 Task: Sort the products in the category "Mexican Cheese Blend" by unit price (low first).
Action: Mouse moved to (938, 320)
Screenshot: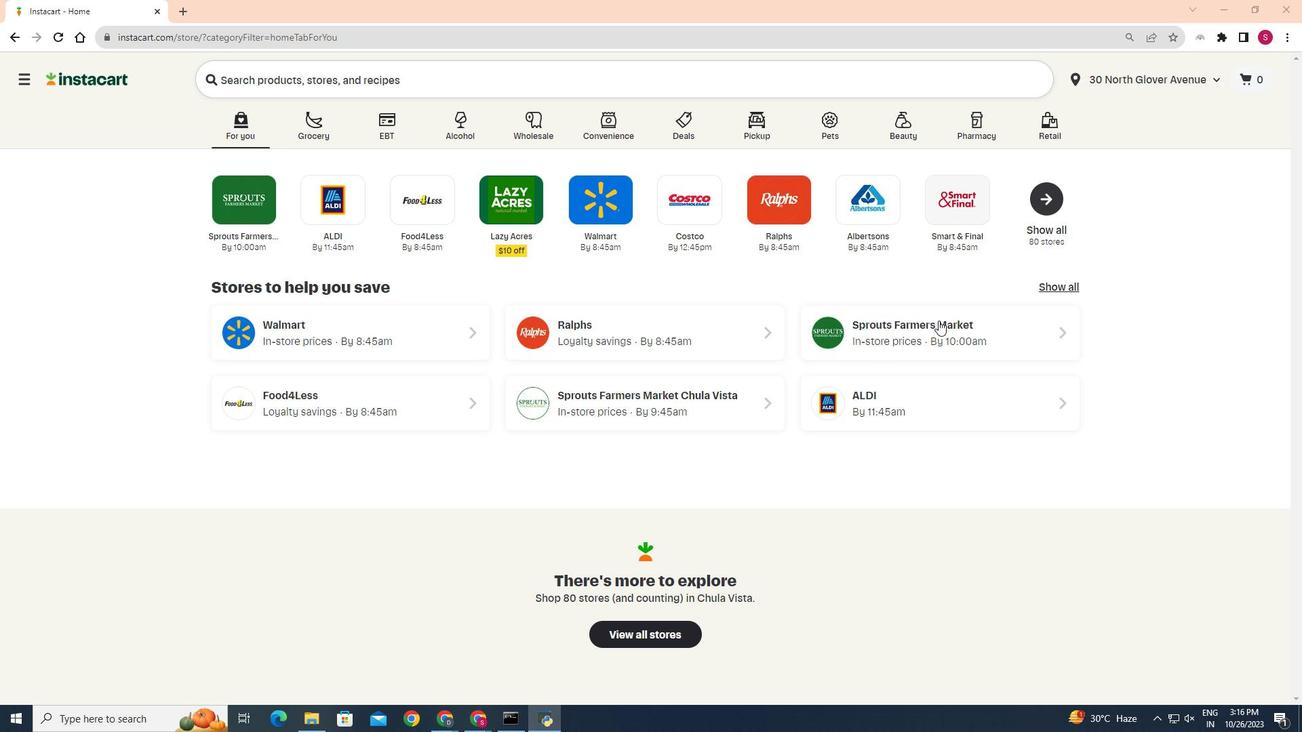 
Action: Mouse pressed left at (938, 320)
Screenshot: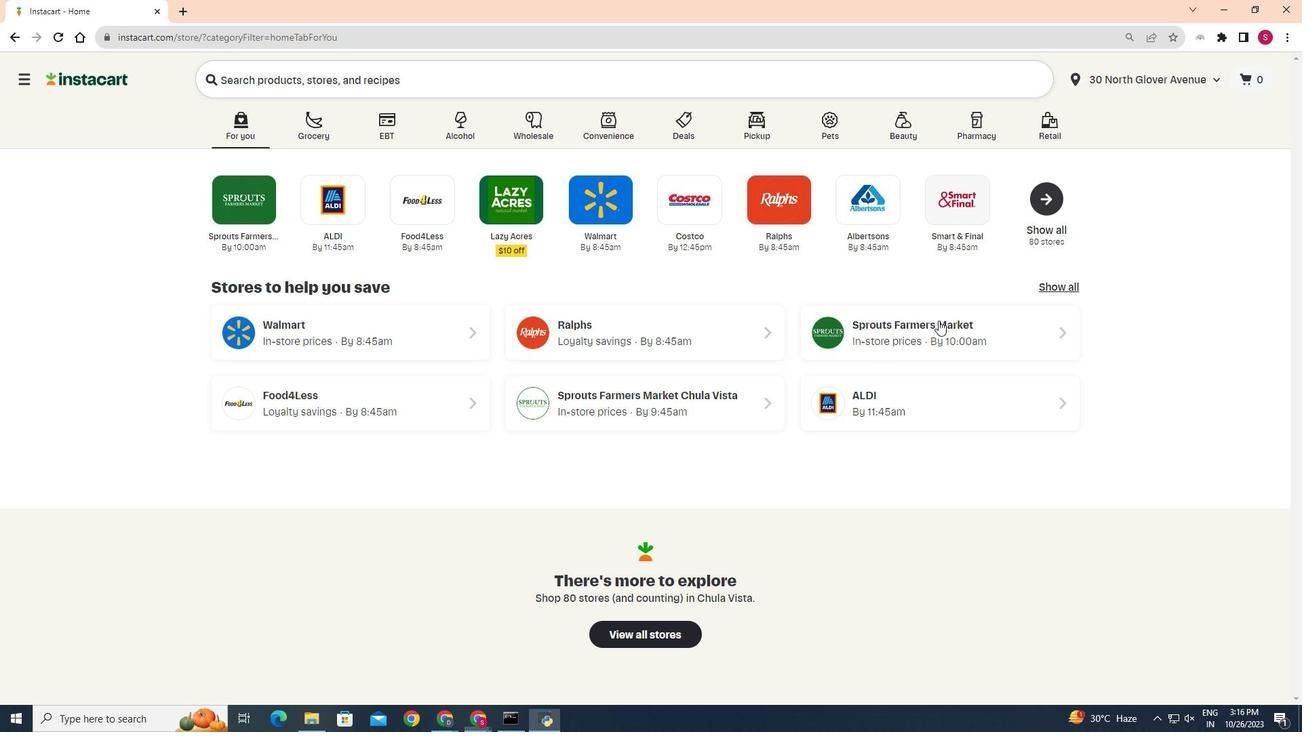 
Action: Mouse moved to (56, 565)
Screenshot: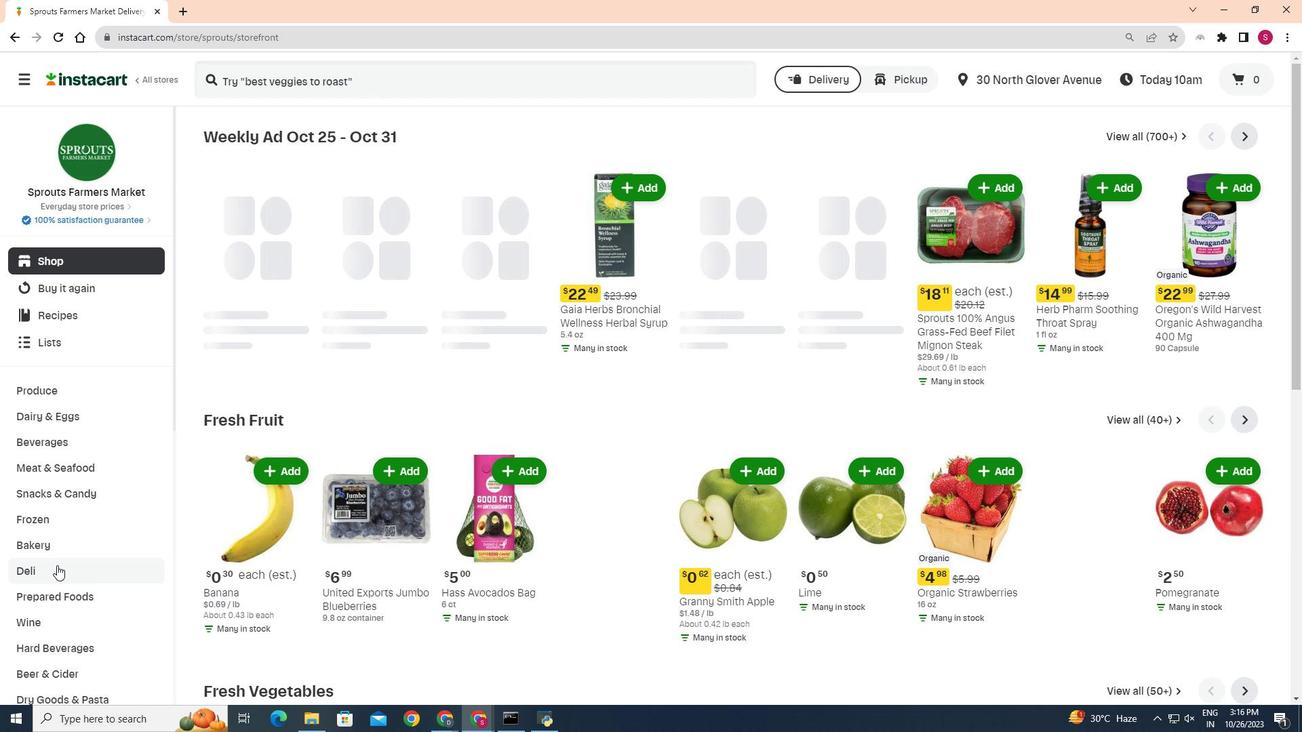 
Action: Mouse pressed left at (56, 565)
Screenshot: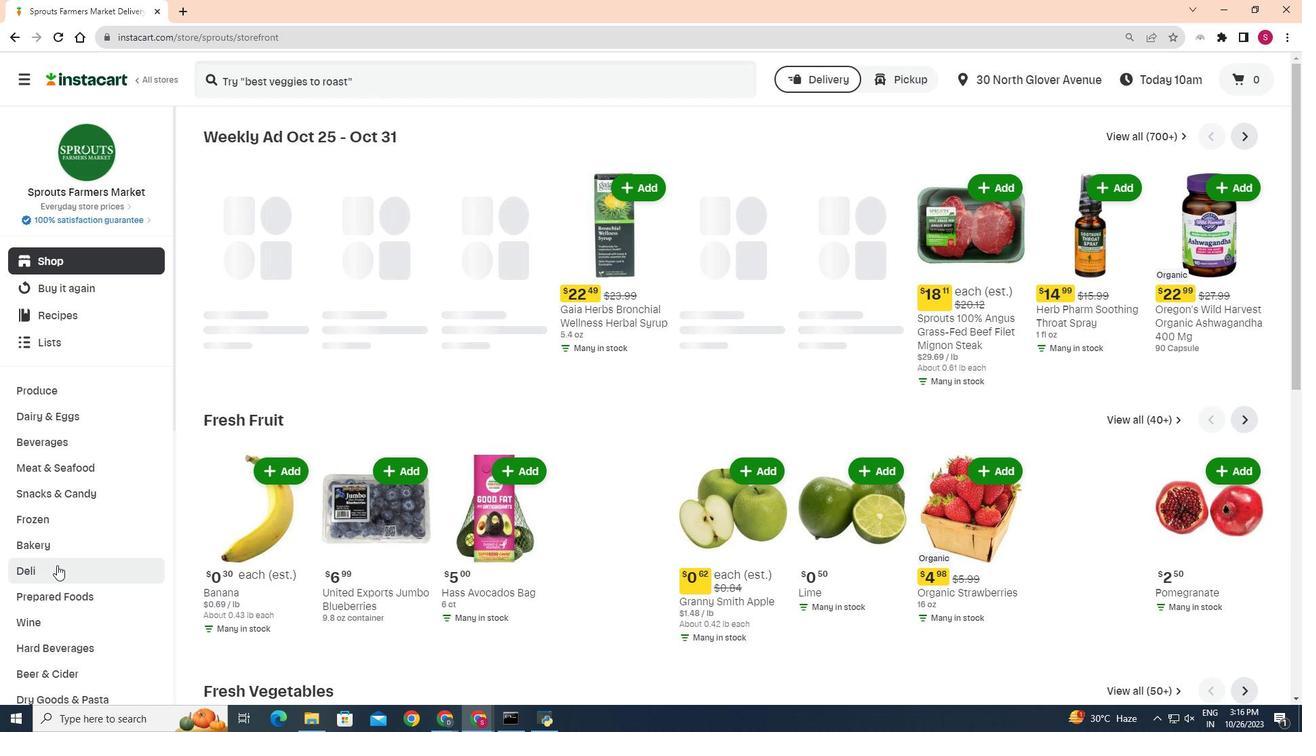 
Action: Mouse moved to (339, 164)
Screenshot: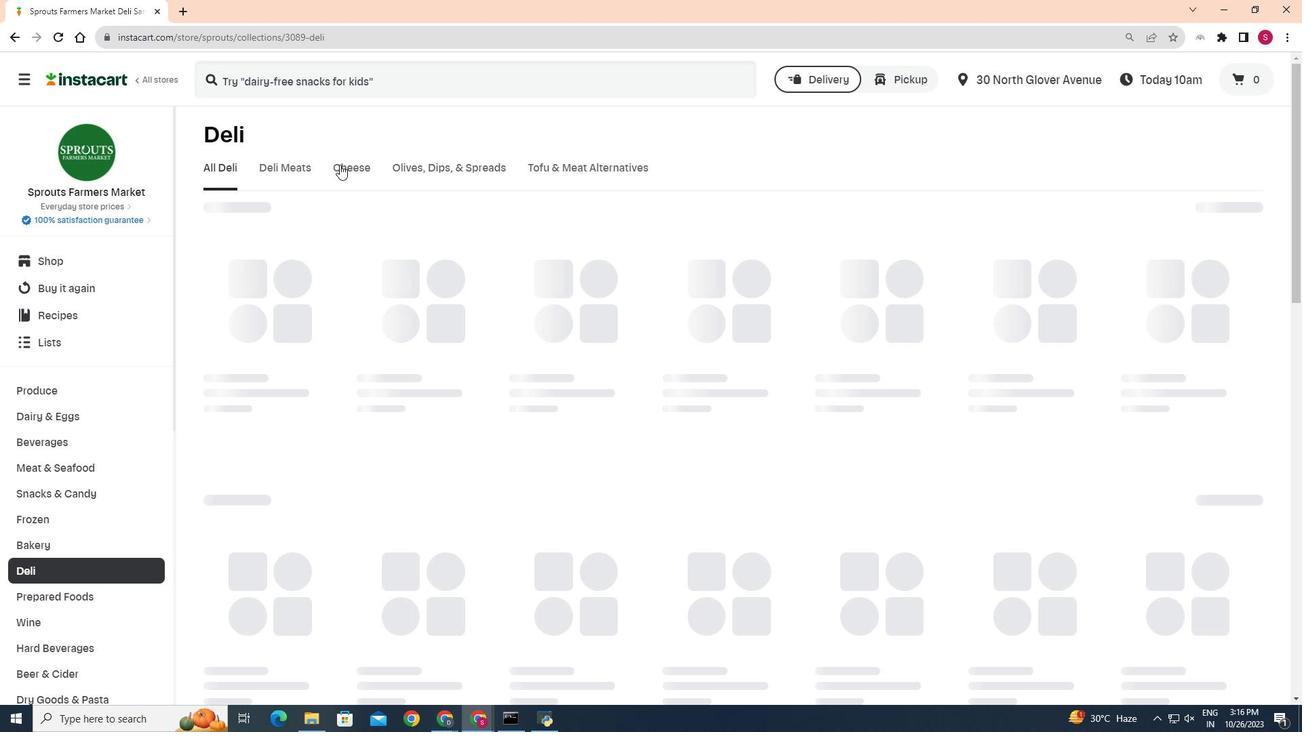 
Action: Mouse pressed left at (339, 164)
Screenshot: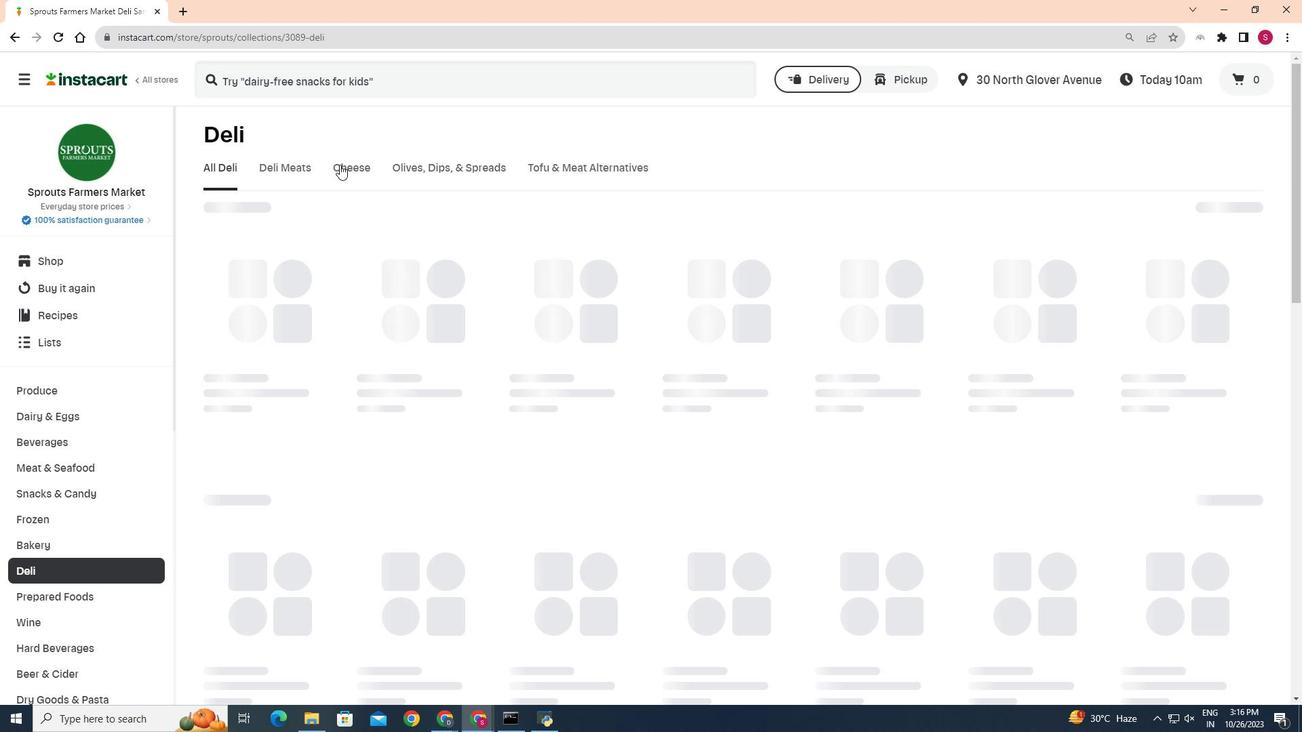 
Action: Mouse moved to (427, 209)
Screenshot: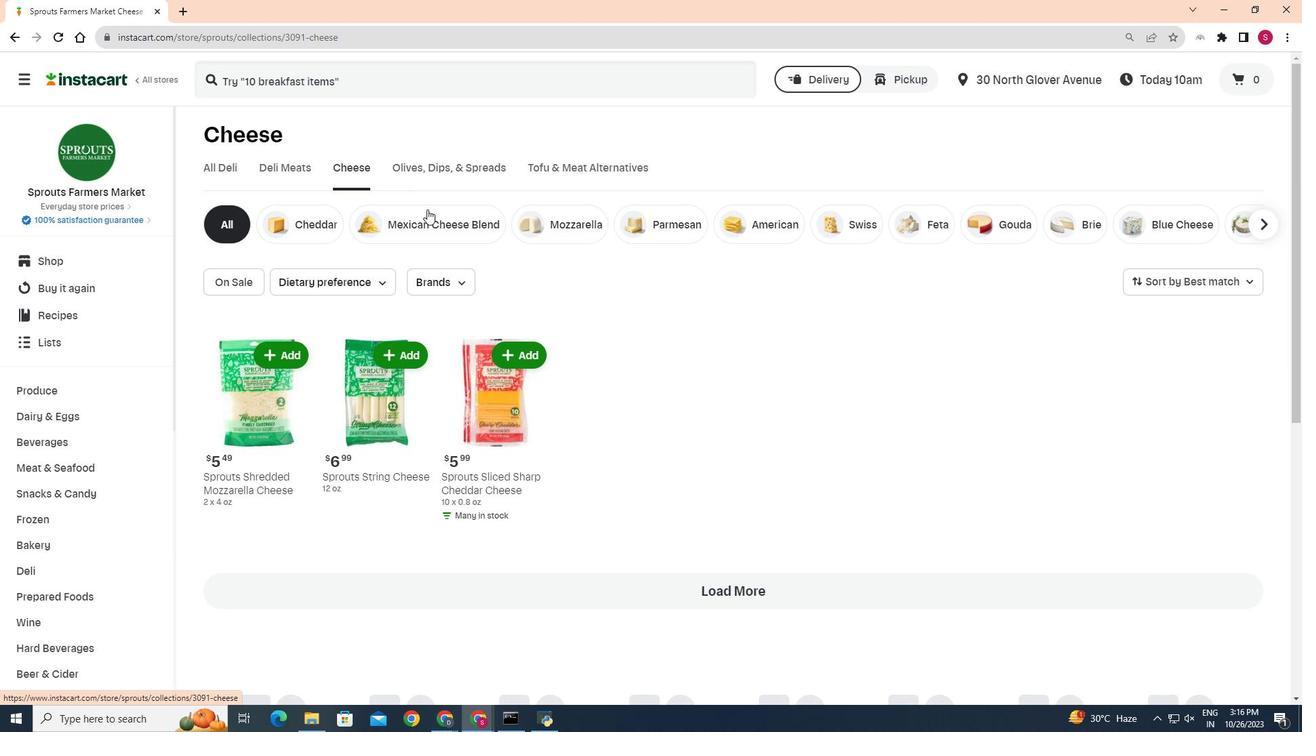 
Action: Mouse pressed left at (427, 209)
Screenshot: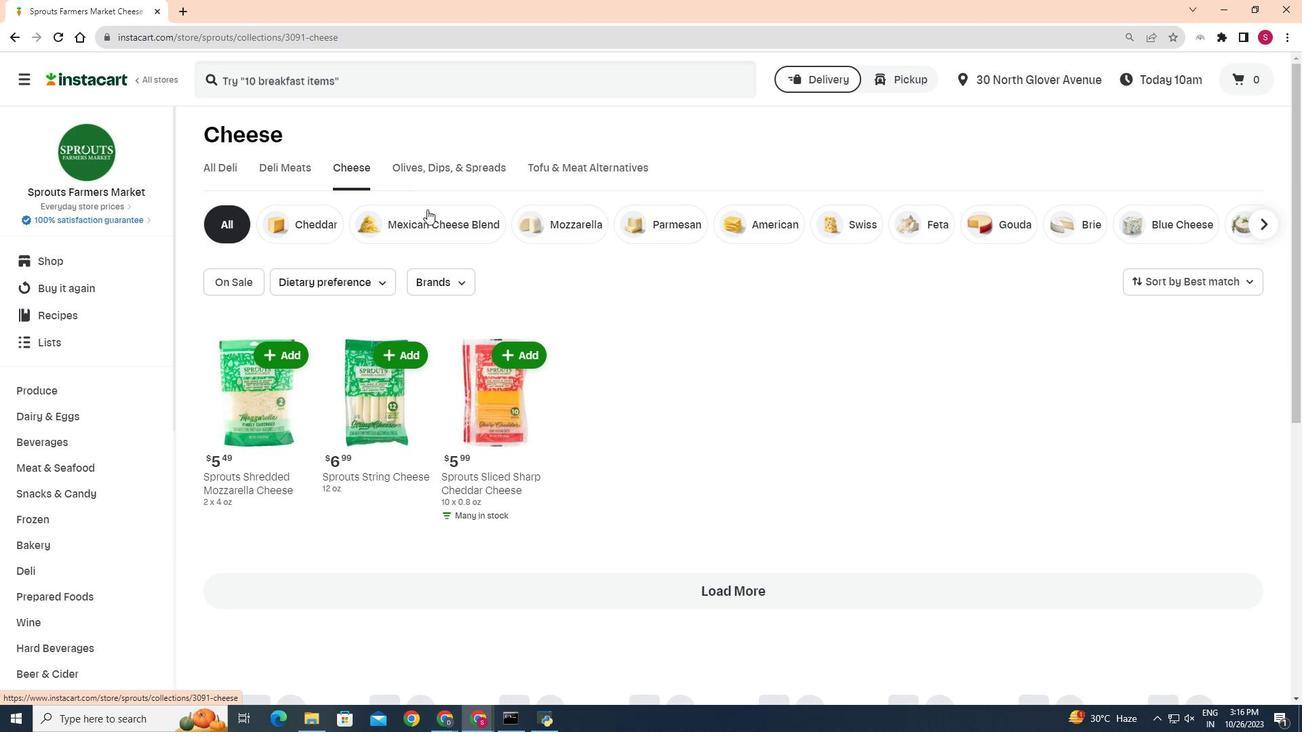 
Action: Mouse moved to (1250, 282)
Screenshot: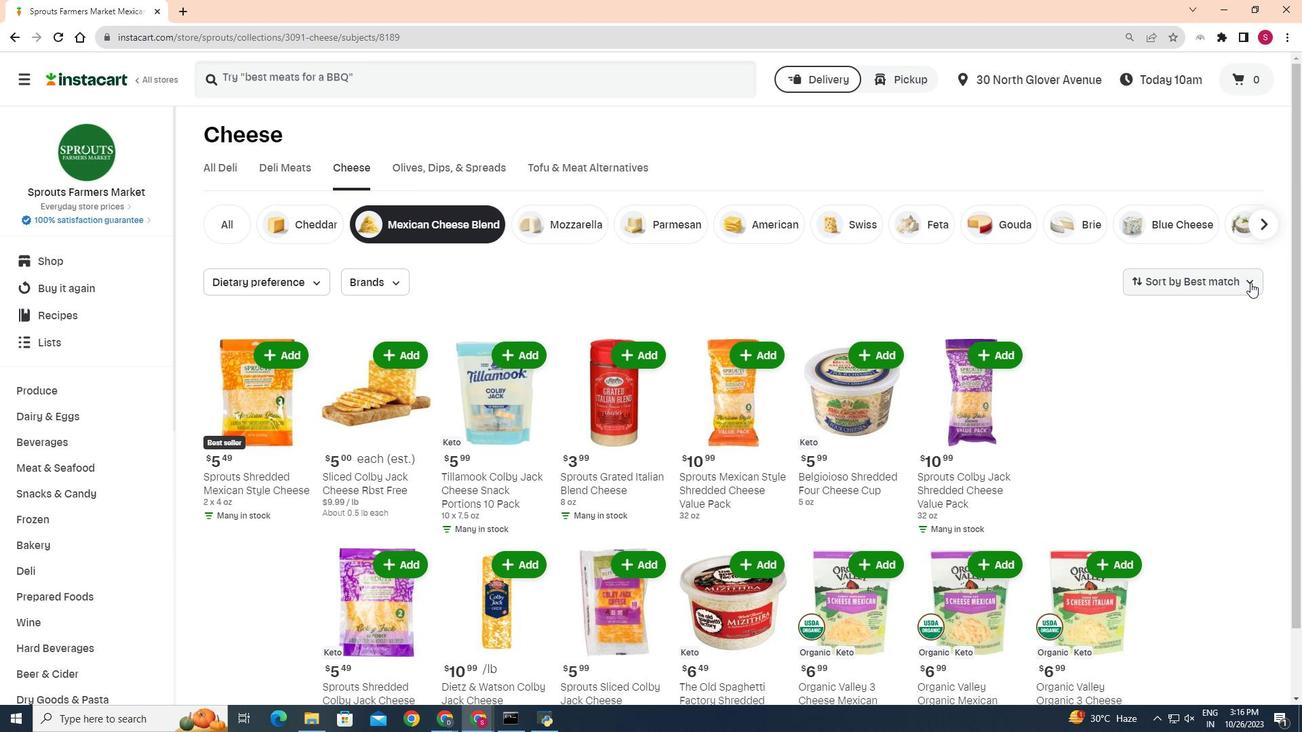 
Action: Mouse pressed left at (1250, 282)
Screenshot: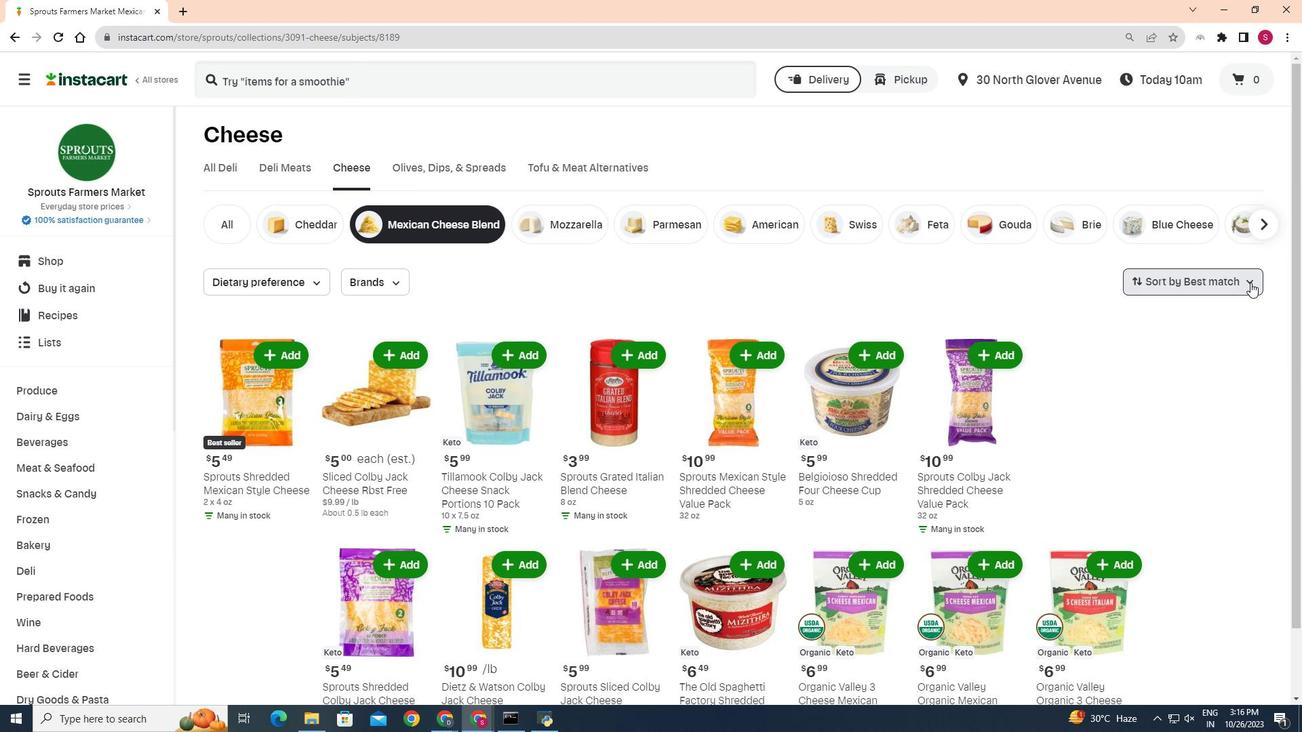 
Action: Mouse moved to (1229, 409)
Screenshot: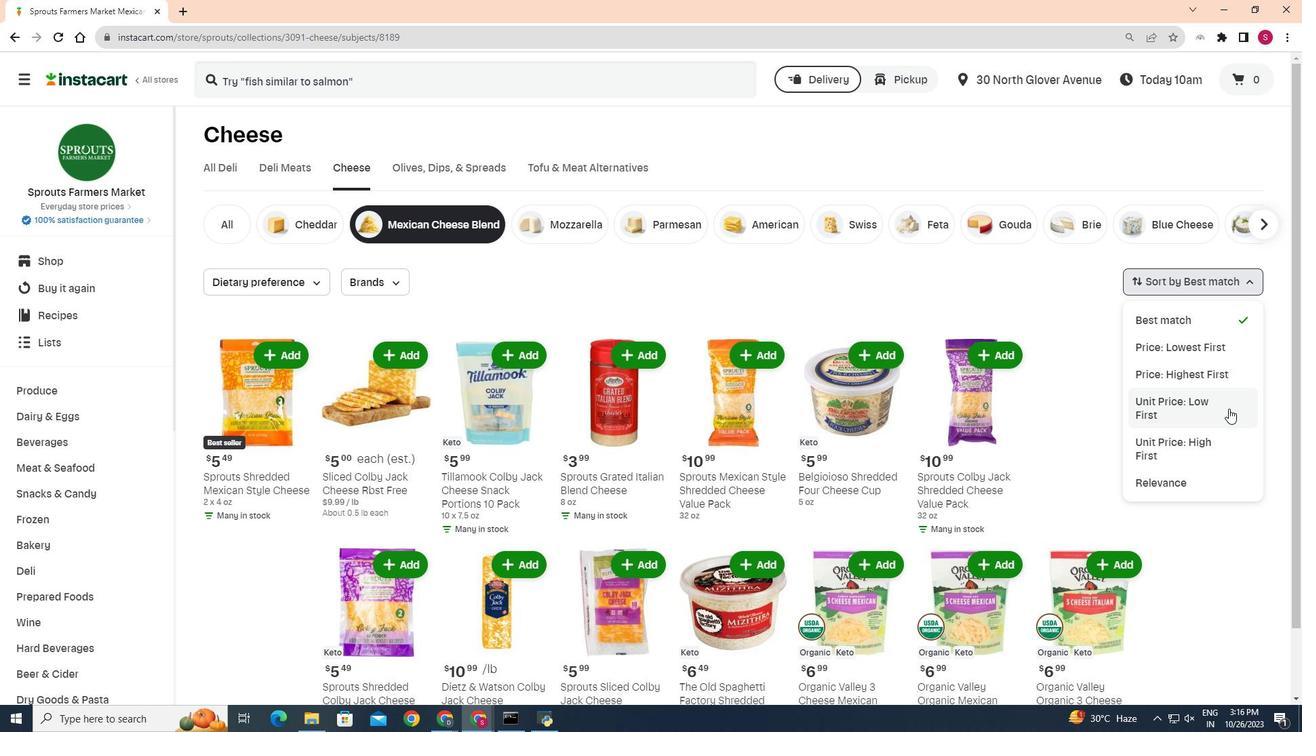 
Action: Mouse pressed left at (1229, 409)
Screenshot: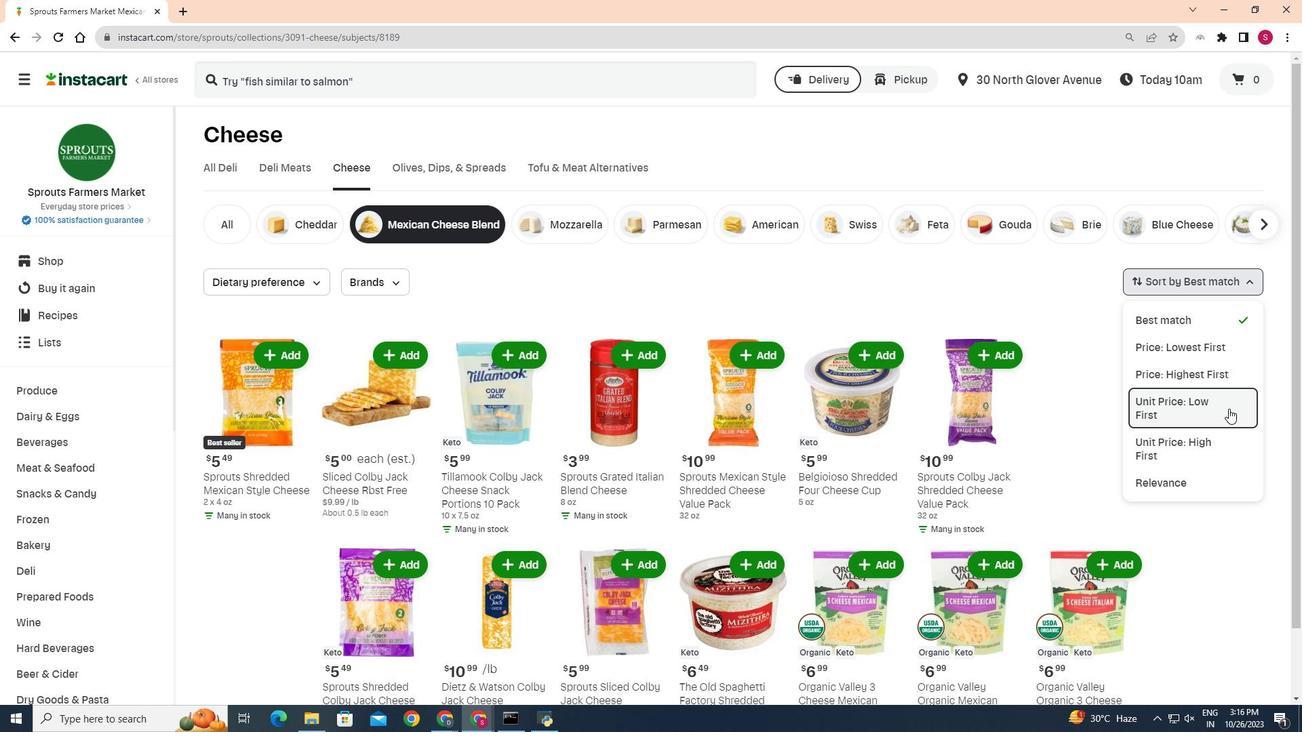 
Action: Mouse moved to (657, 395)
Screenshot: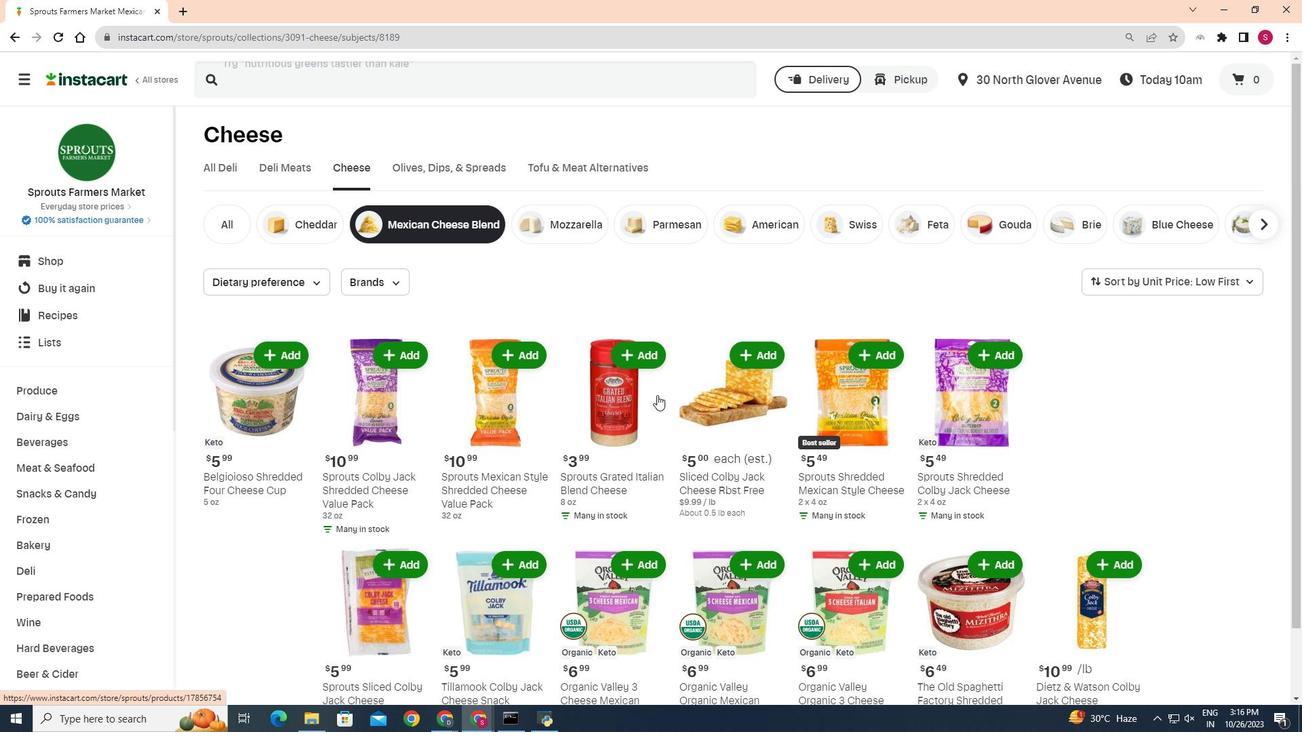 
Action: Mouse scrolled (657, 394) with delta (0, 0)
Screenshot: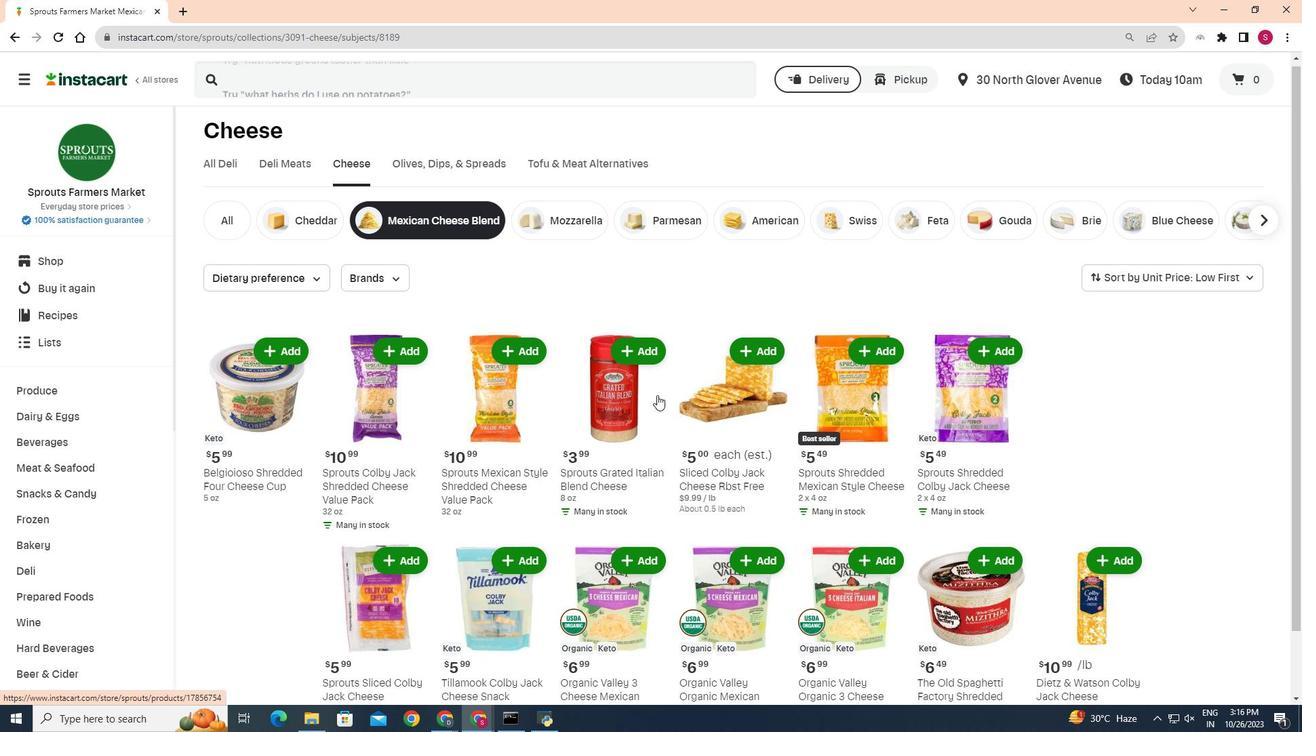 
Action: Mouse moved to (657, 395)
Screenshot: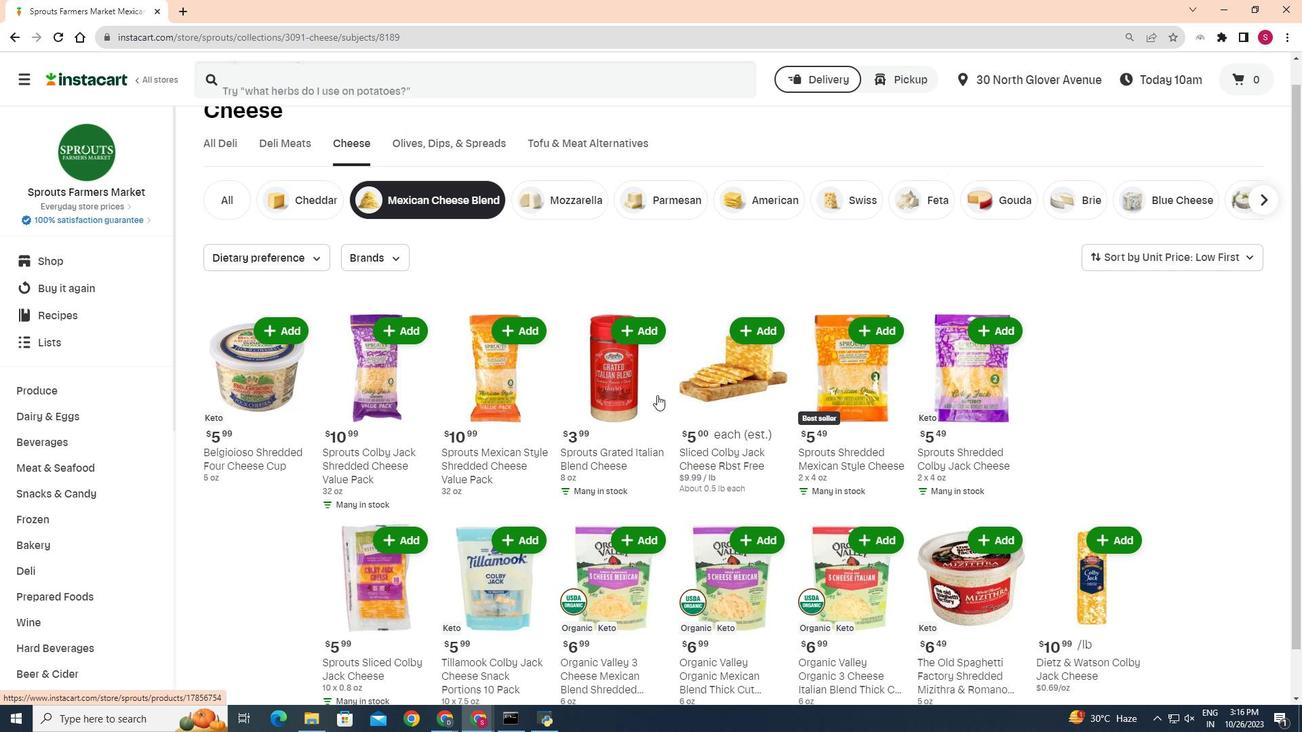 
Action: Mouse scrolled (657, 394) with delta (0, 0)
Screenshot: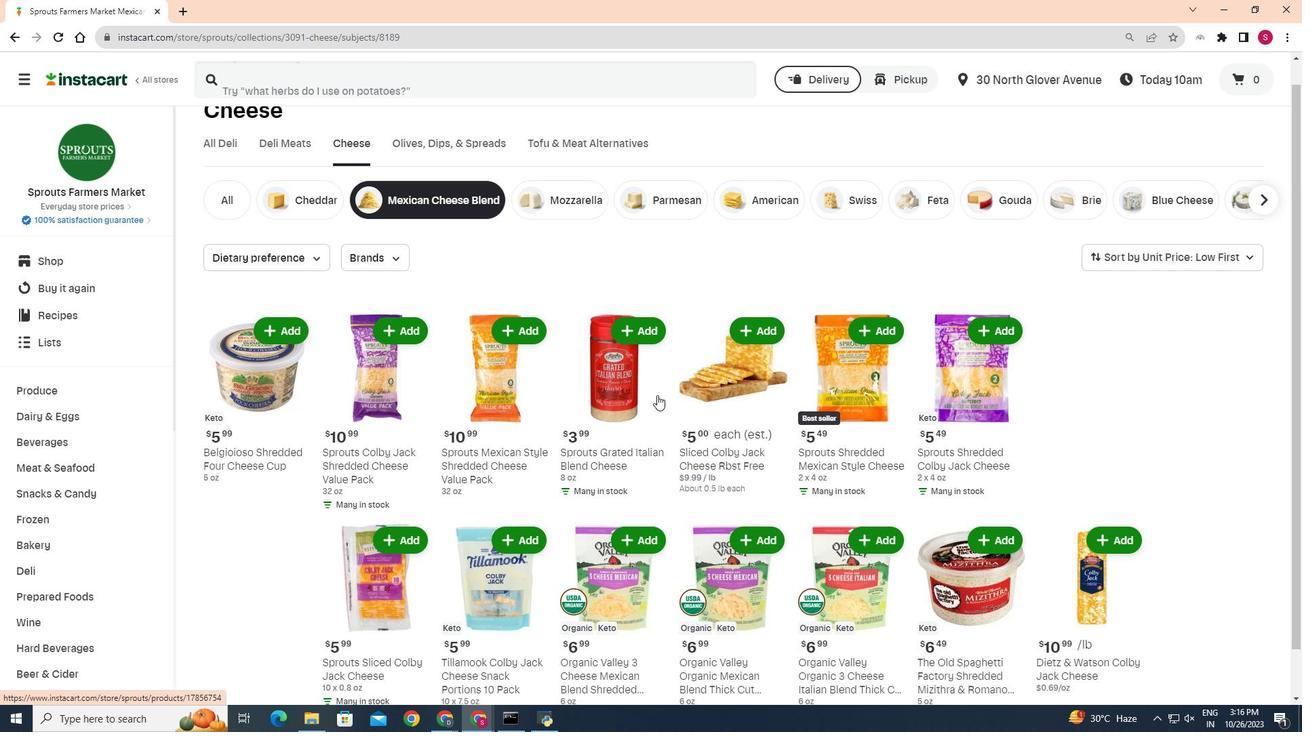 
Action: Mouse moved to (657, 396)
Screenshot: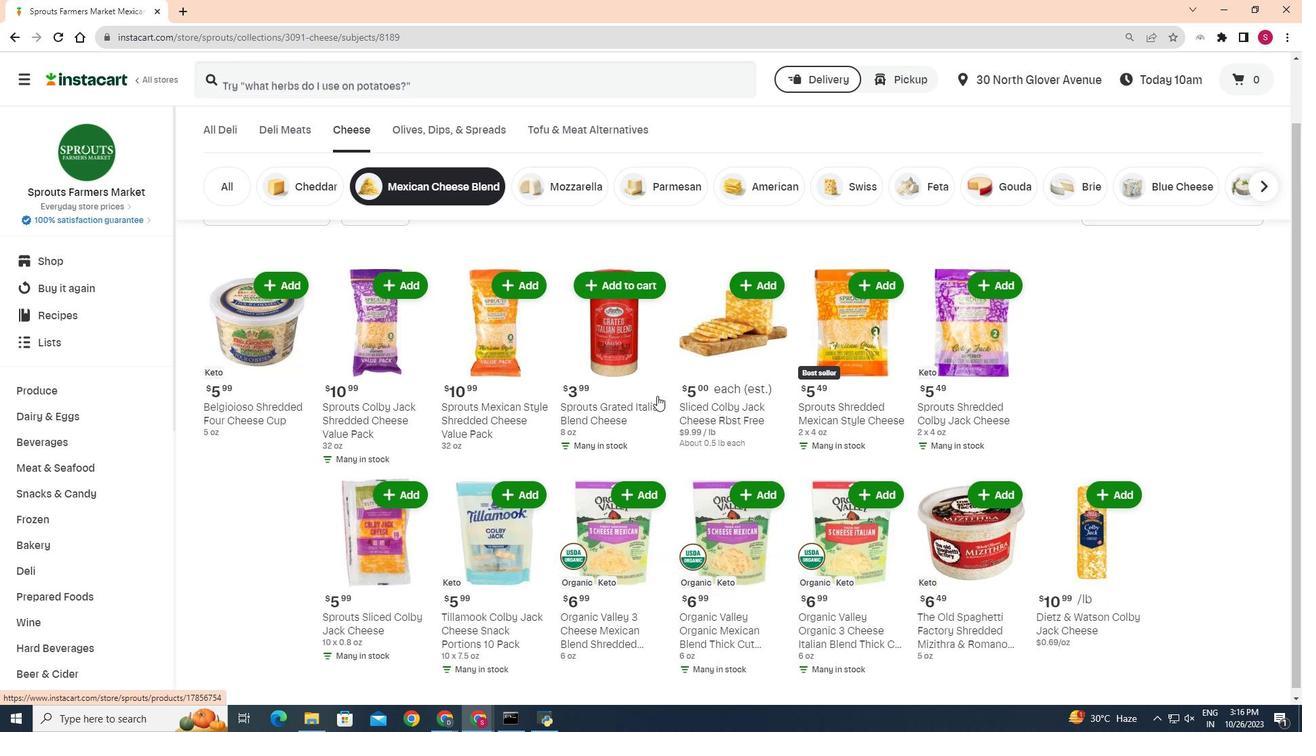 
Action: Mouse scrolled (657, 395) with delta (0, 0)
Screenshot: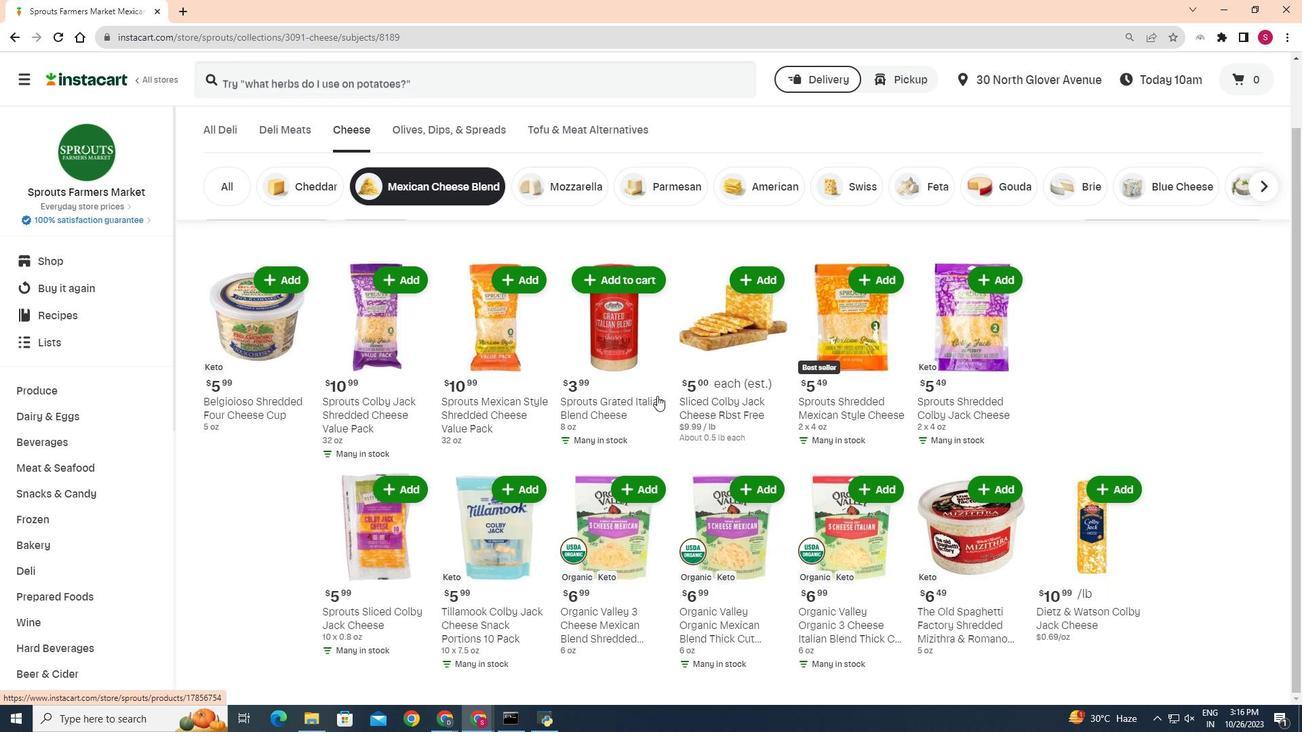 
Action: Mouse scrolled (657, 395) with delta (0, 0)
Screenshot: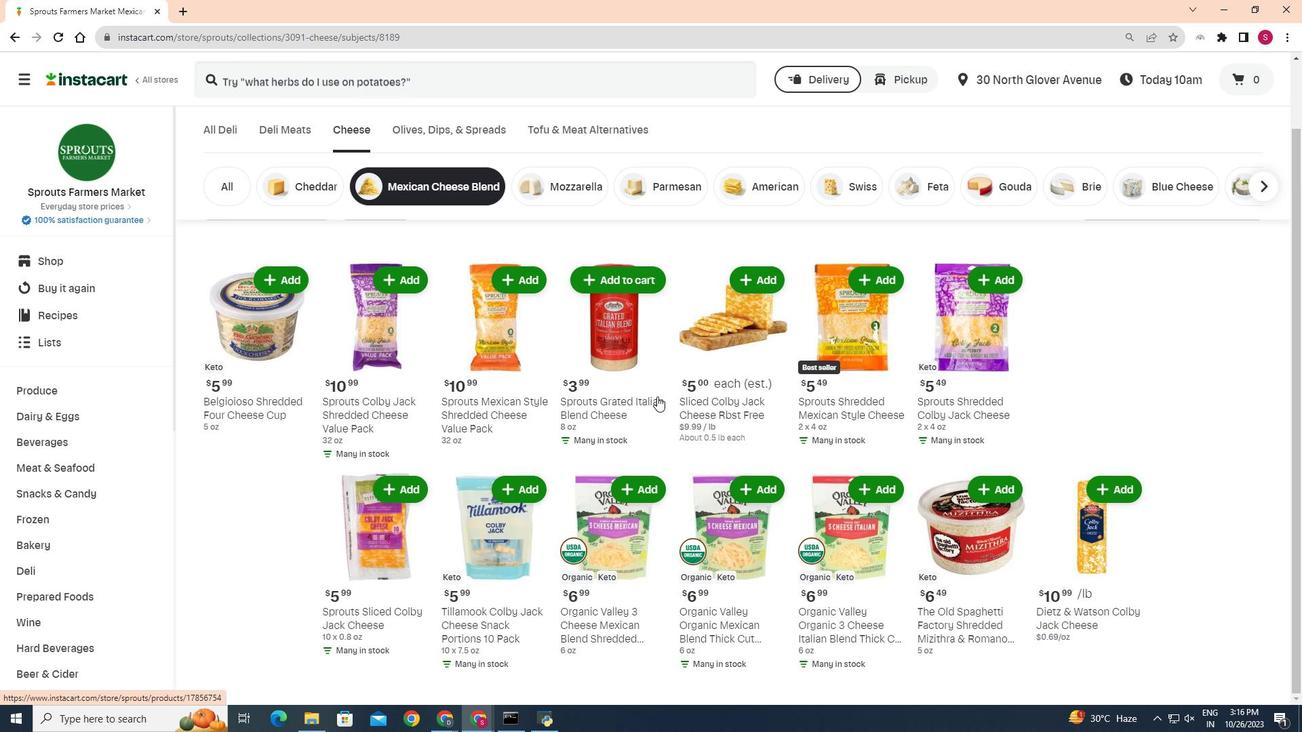
Action: Mouse moved to (657, 396)
Screenshot: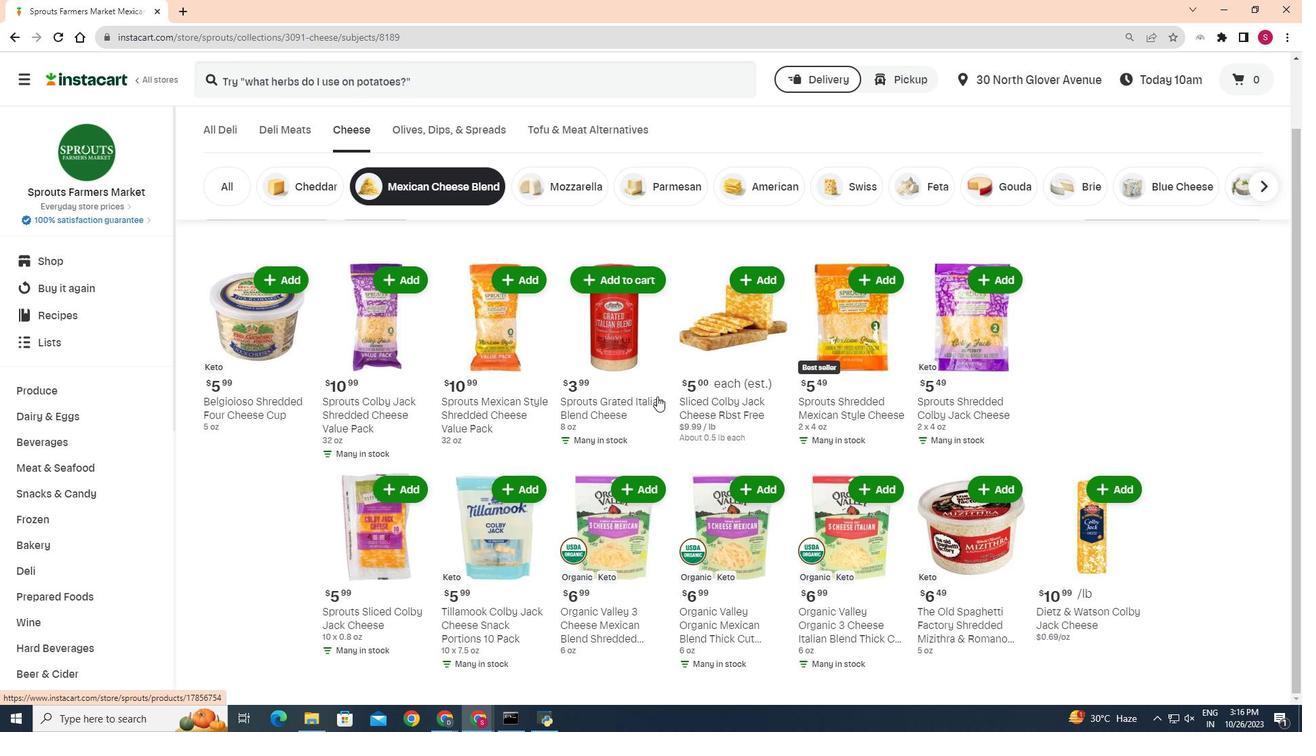 
Action: Mouse scrolled (657, 396) with delta (0, 0)
Screenshot: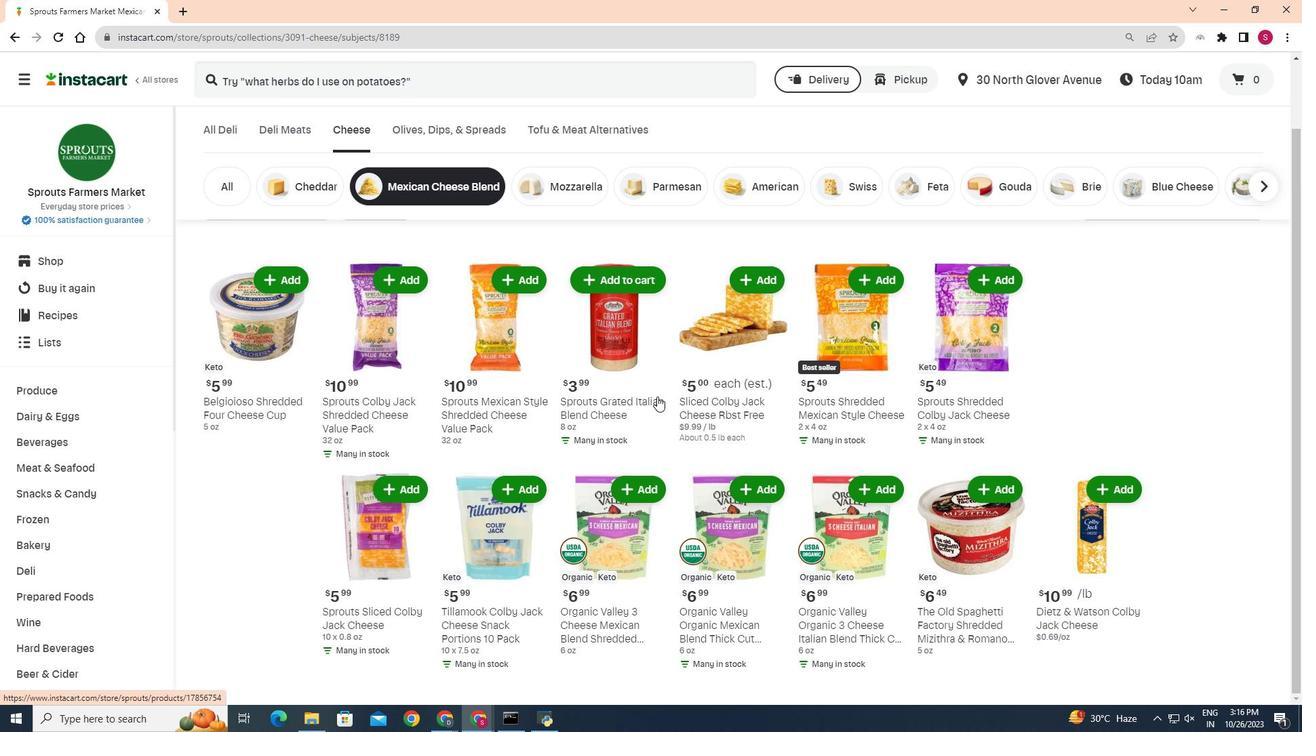 
Action: Mouse moved to (657, 396)
Screenshot: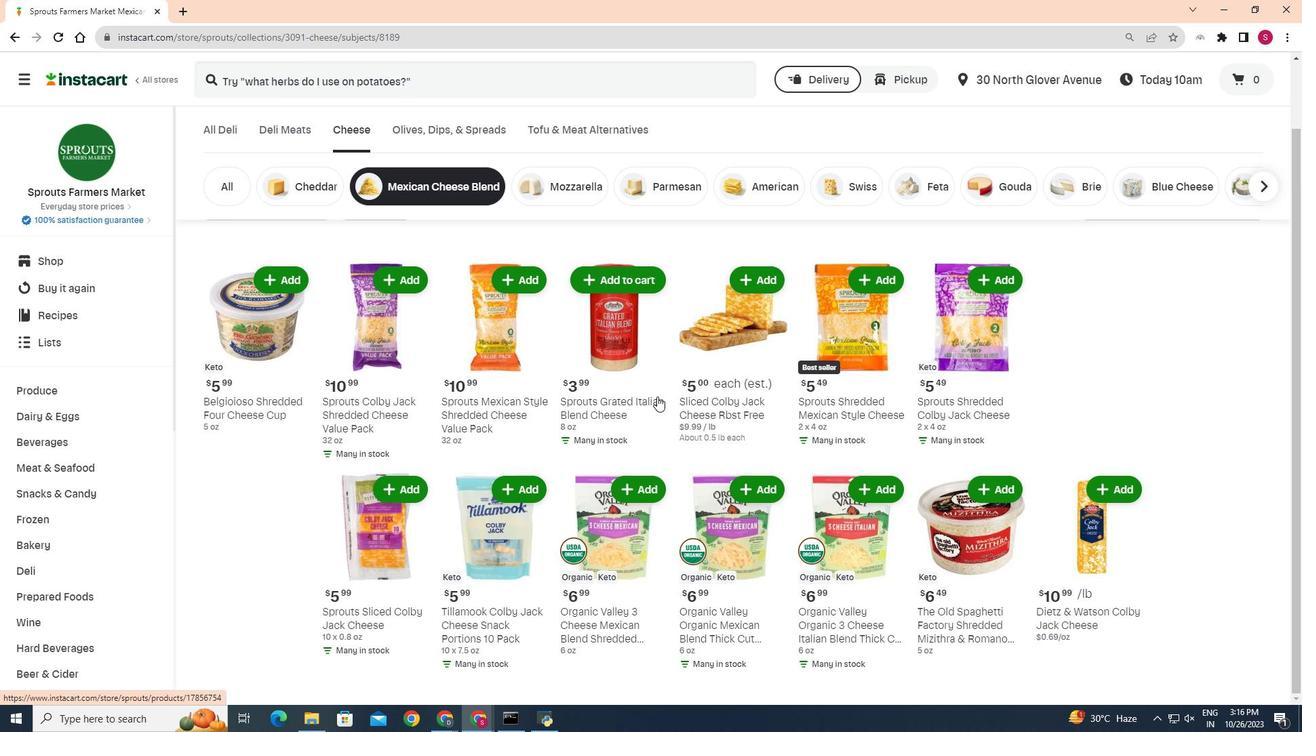 
Action: Mouse scrolled (657, 396) with delta (0, 0)
Screenshot: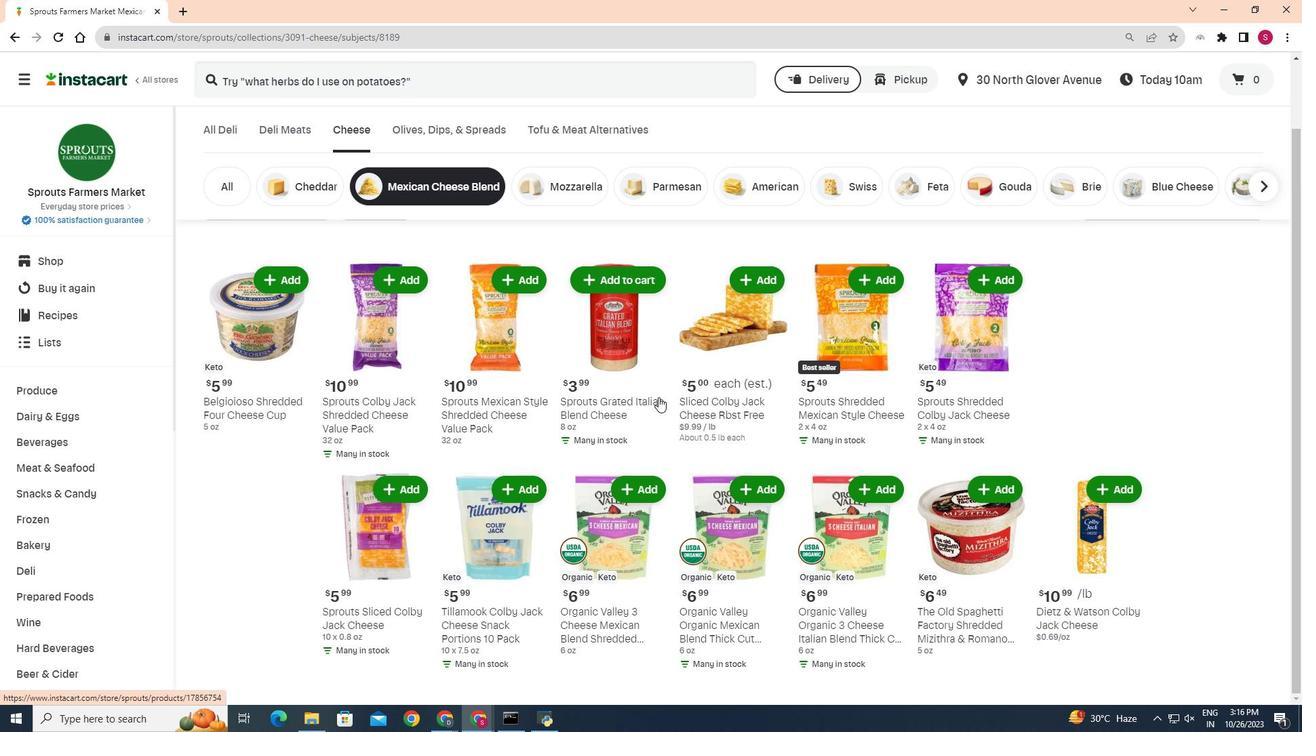 
Action: Mouse moved to (658, 397)
Screenshot: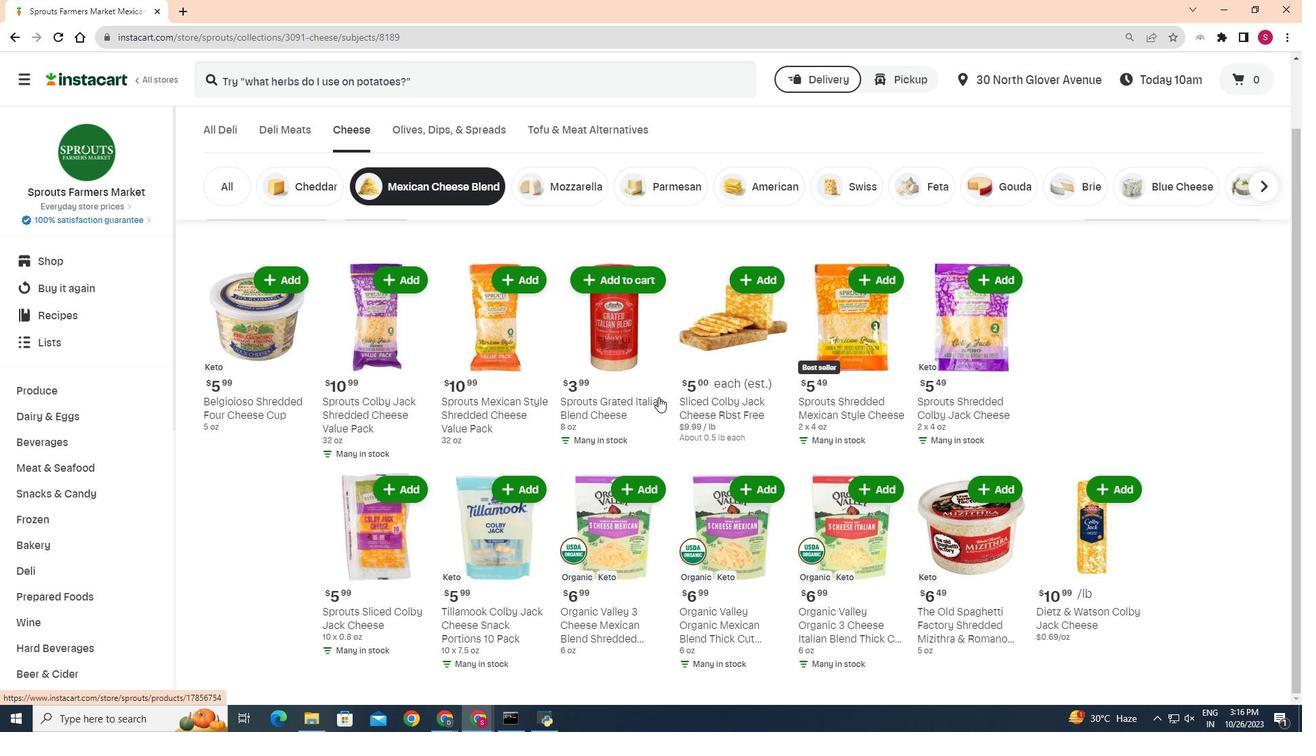 
Action: Mouse scrolled (658, 396) with delta (0, 0)
Screenshot: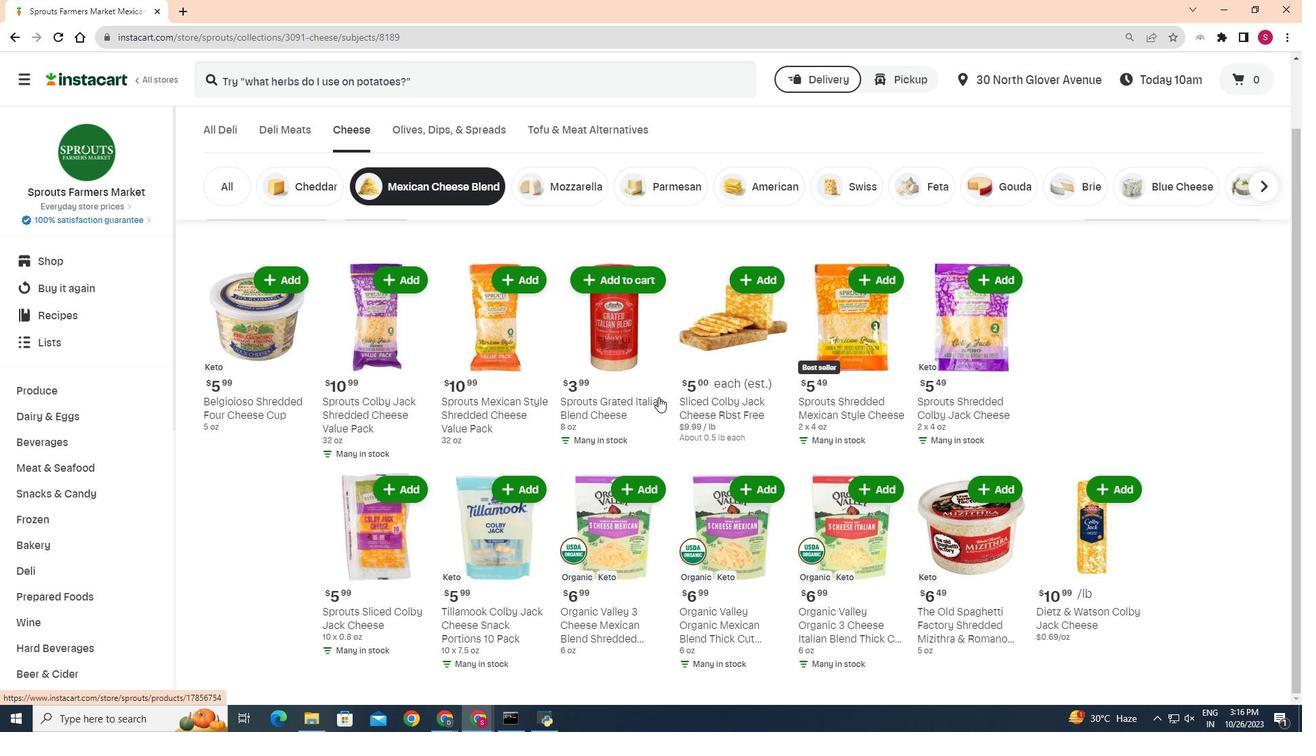 
Action: Mouse moved to (664, 396)
Screenshot: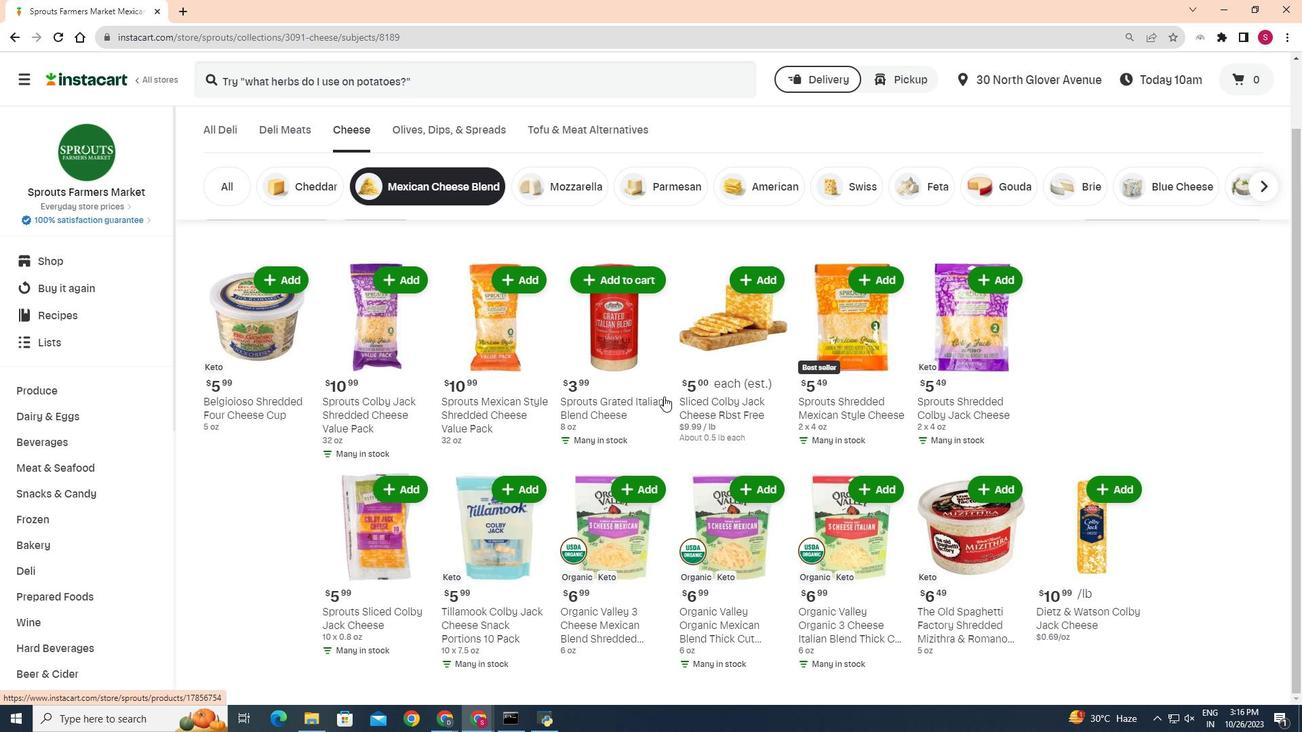
